 Task: Add publication URL "www.goldenquillpress.com".
Action: Mouse moved to (841, 88)
Screenshot: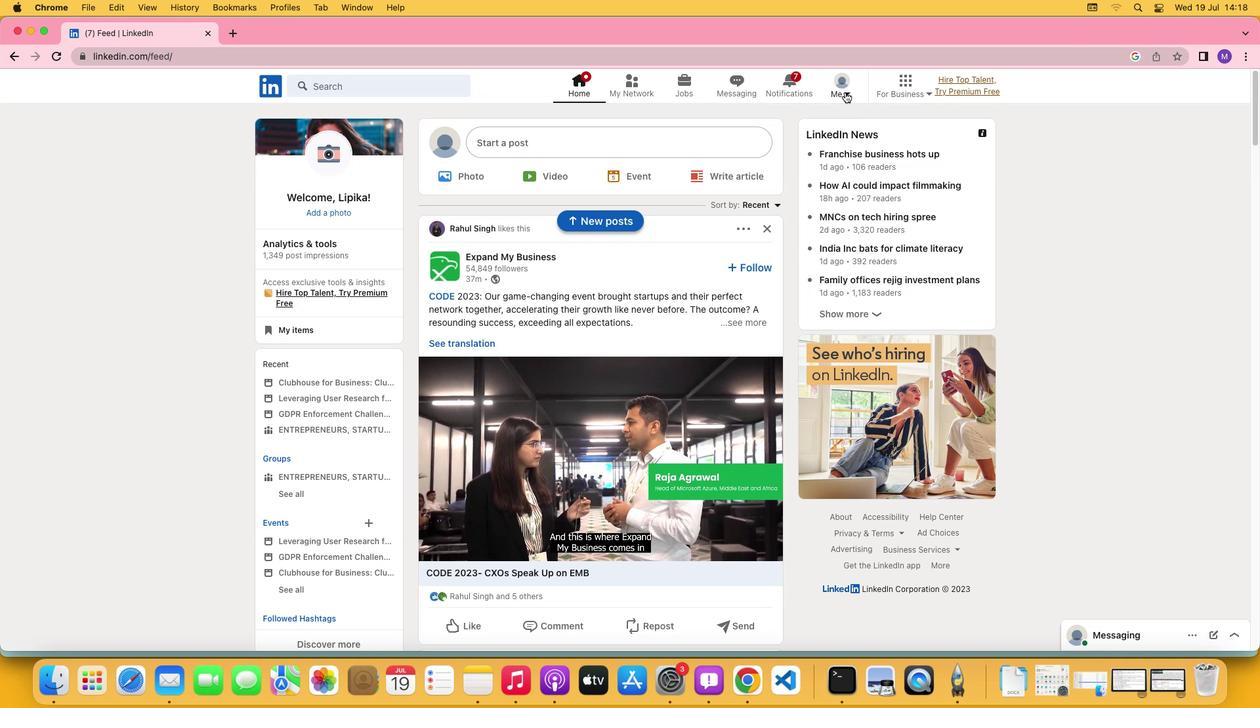 
Action: Mouse pressed left at (841, 88)
Screenshot: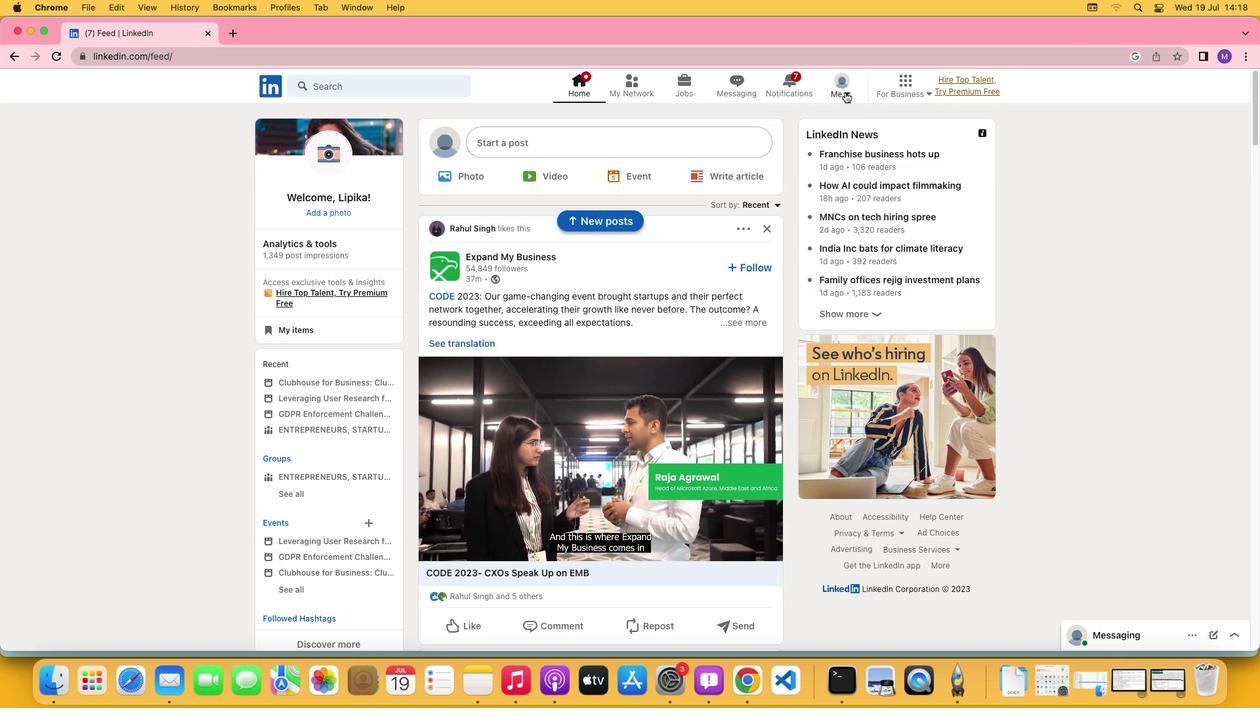 
Action: Mouse moved to (845, 92)
Screenshot: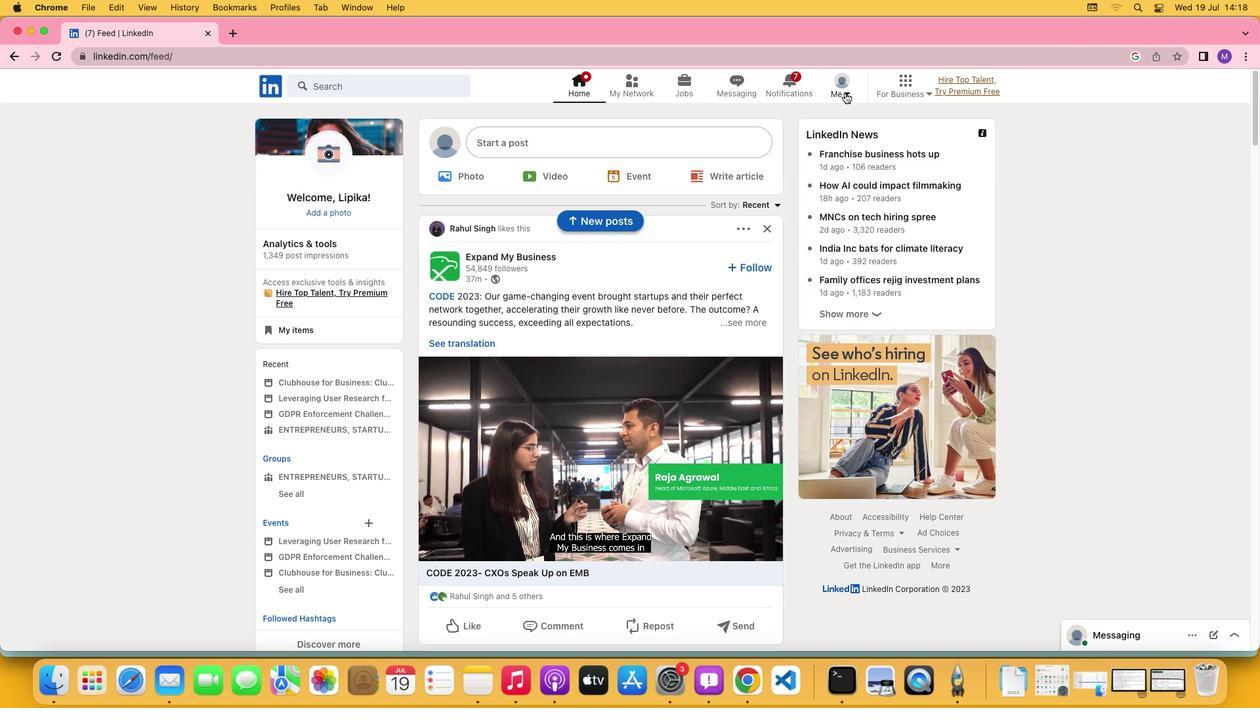 
Action: Mouse pressed left at (845, 92)
Screenshot: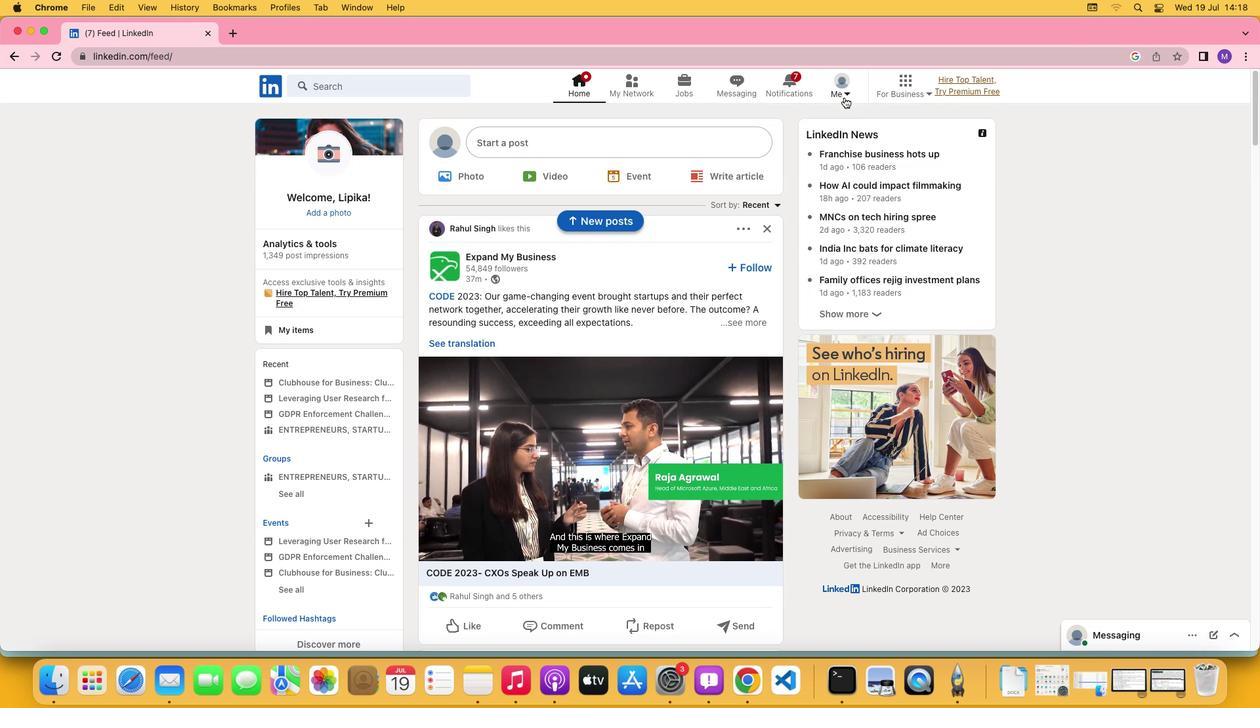 
Action: Mouse moved to (830, 159)
Screenshot: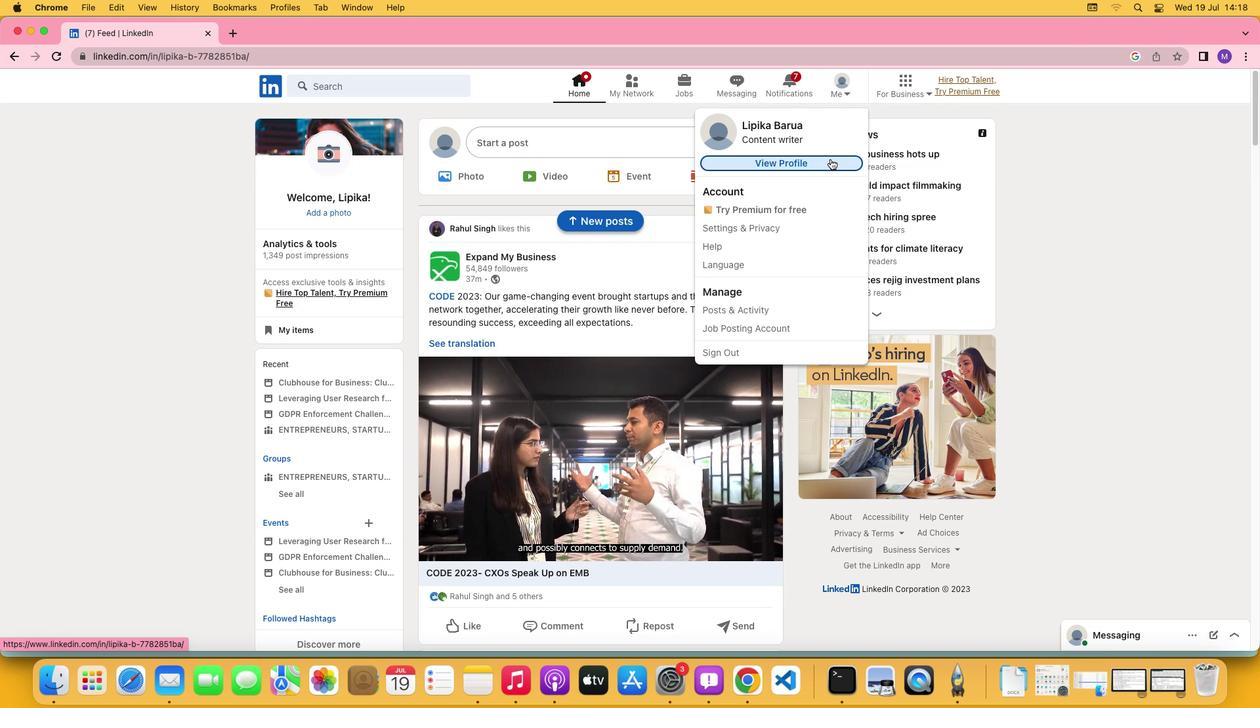 
Action: Mouse pressed left at (830, 159)
Screenshot: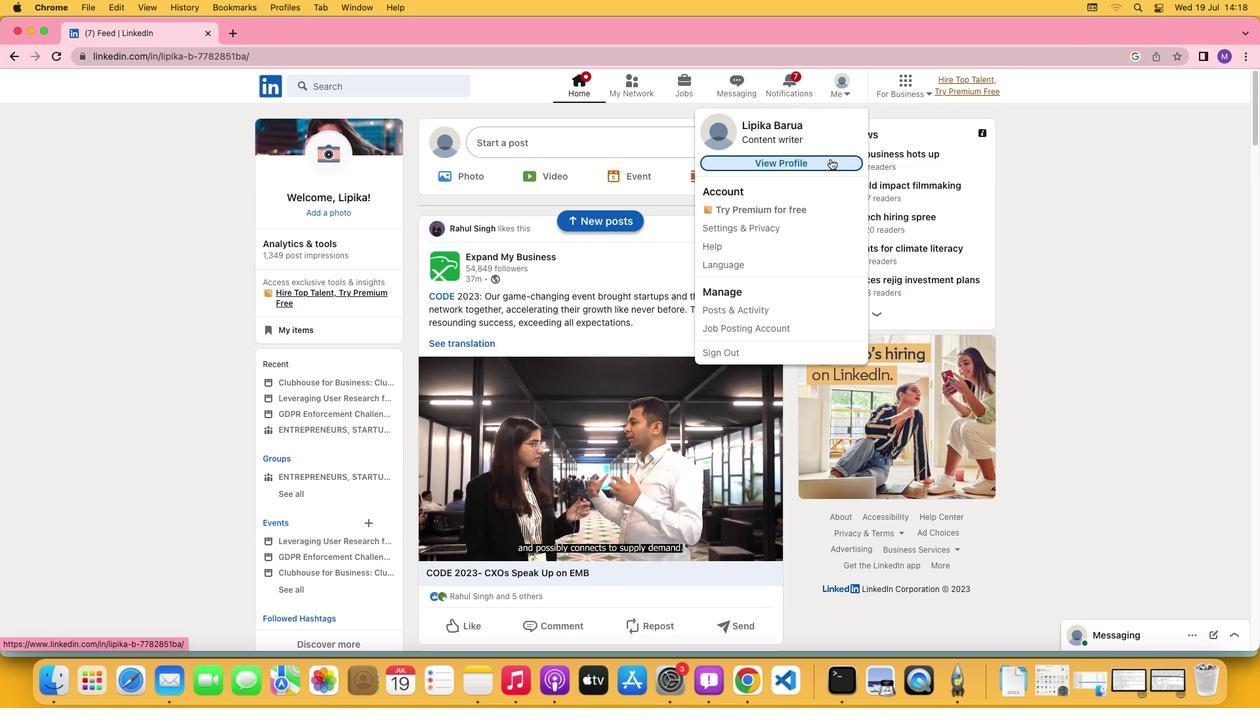 
Action: Mouse moved to (432, 424)
Screenshot: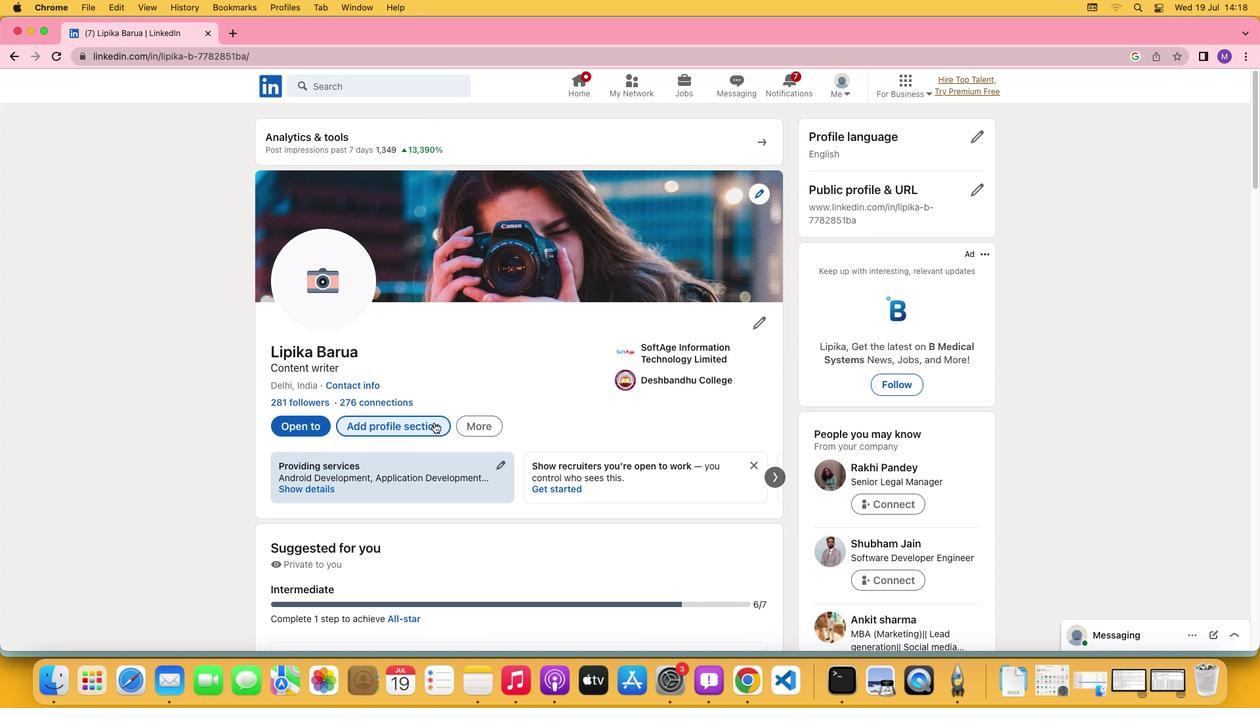 
Action: Mouse pressed left at (432, 424)
Screenshot: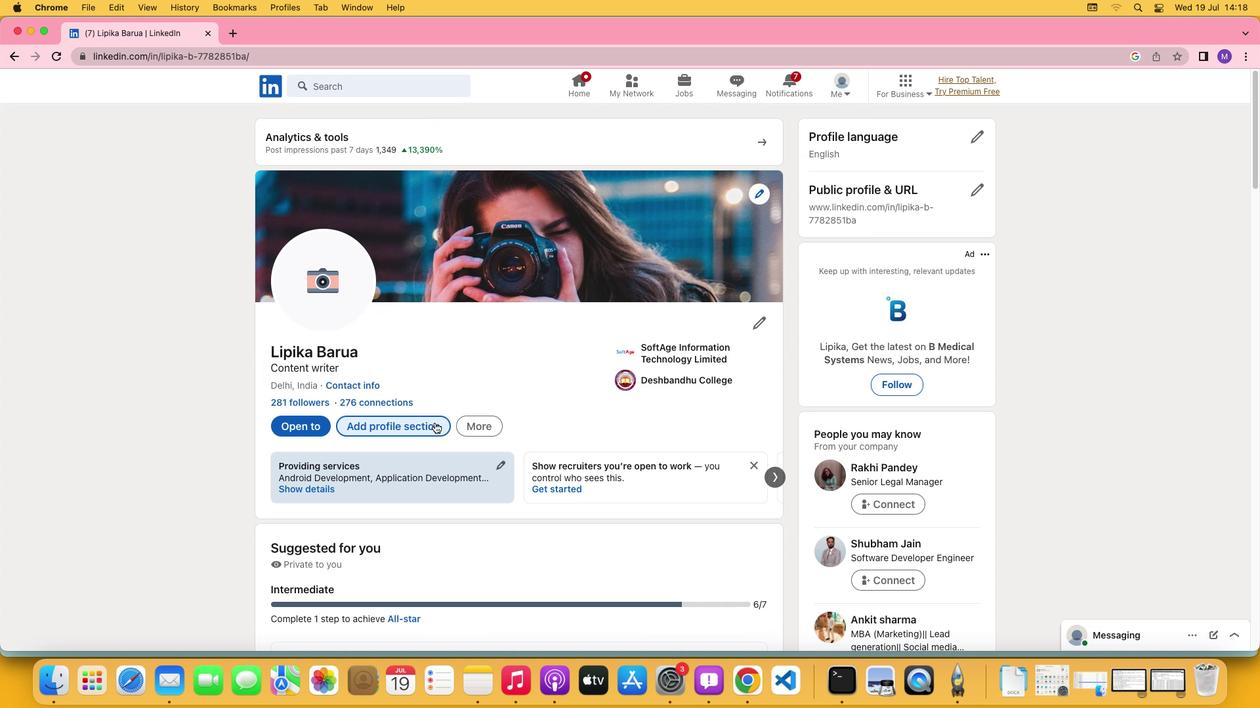 
Action: Mouse moved to (517, 393)
Screenshot: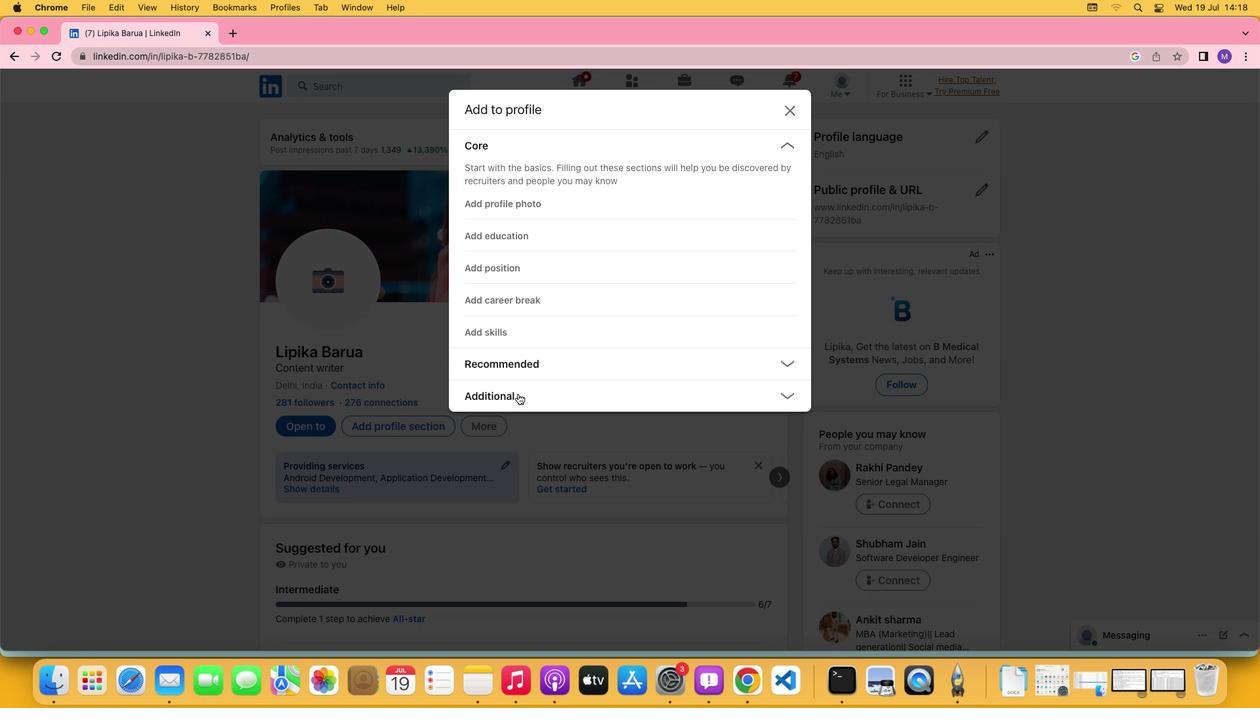 
Action: Mouse pressed left at (517, 393)
Screenshot: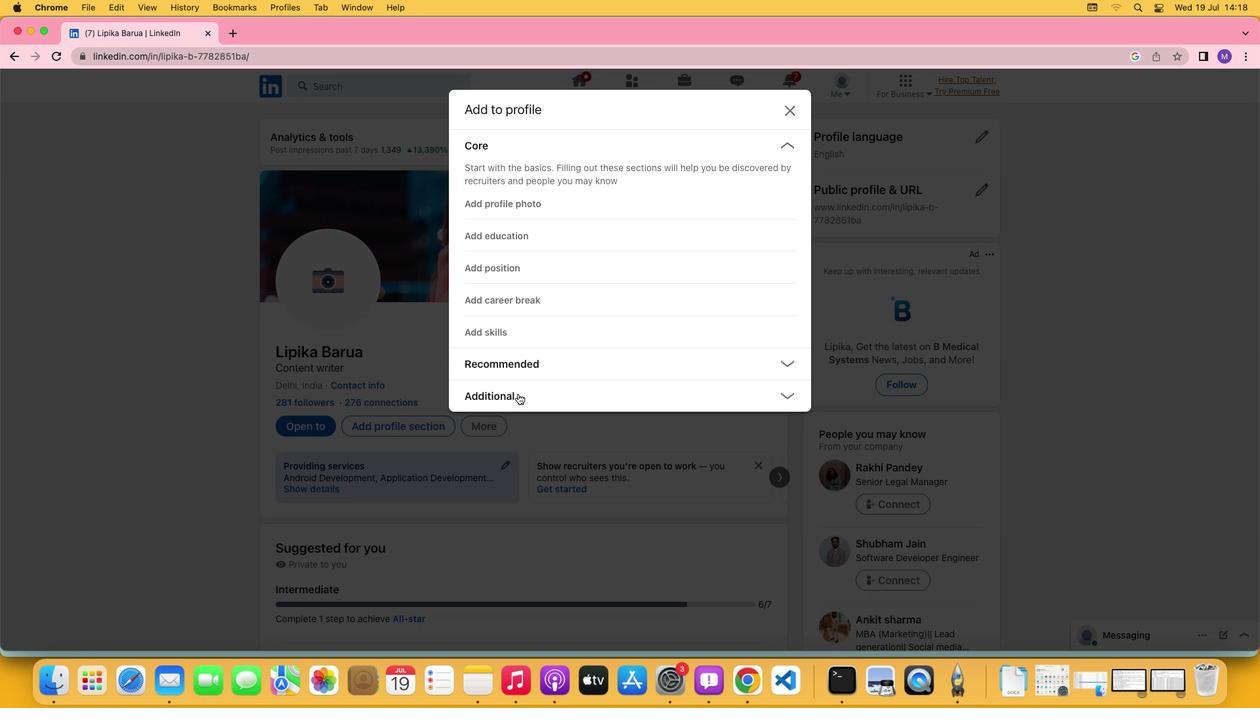 
Action: Mouse moved to (532, 297)
Screenshot: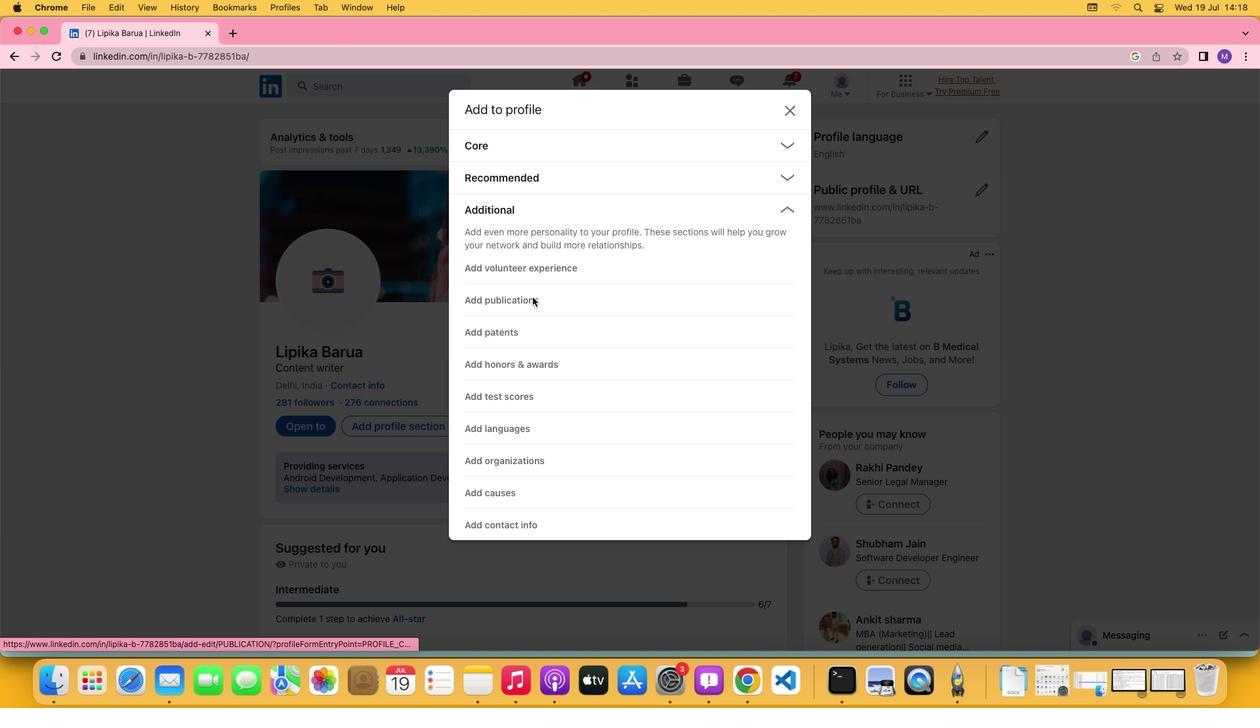 
Action: Mouse pressed left at (532, 297)
Screenshot: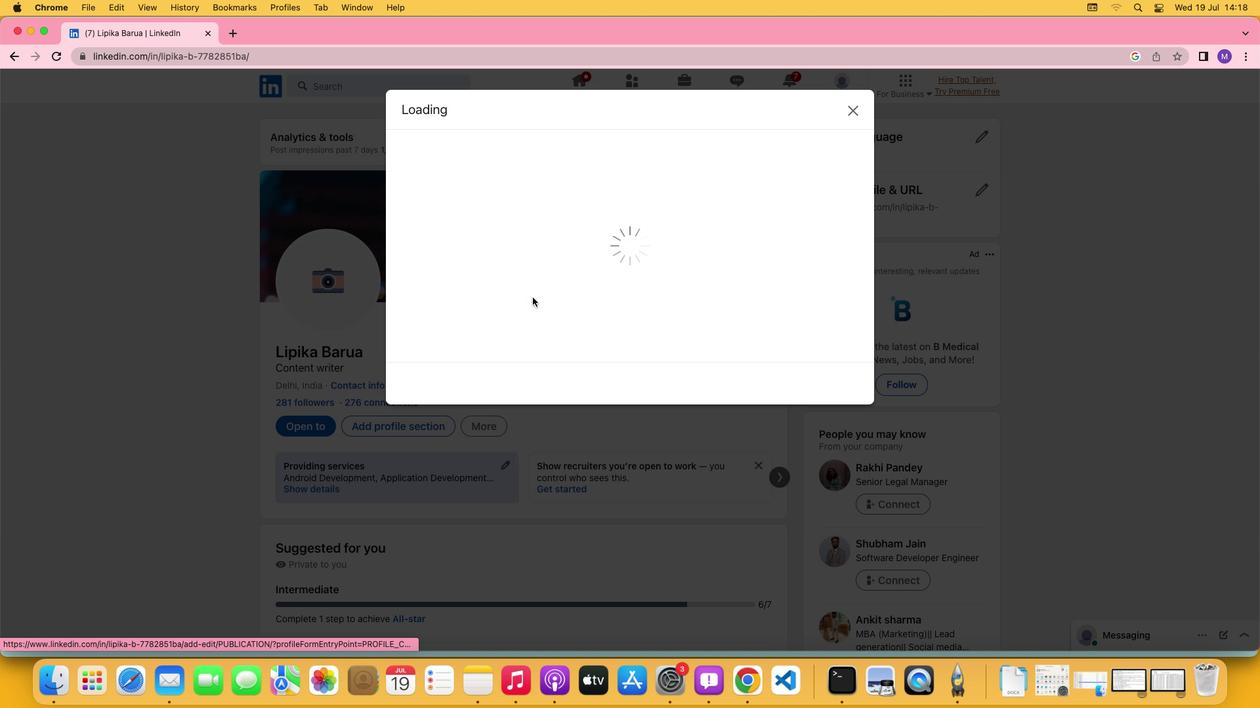 
Action: Mouse moved to (497, 415)
Screenshot: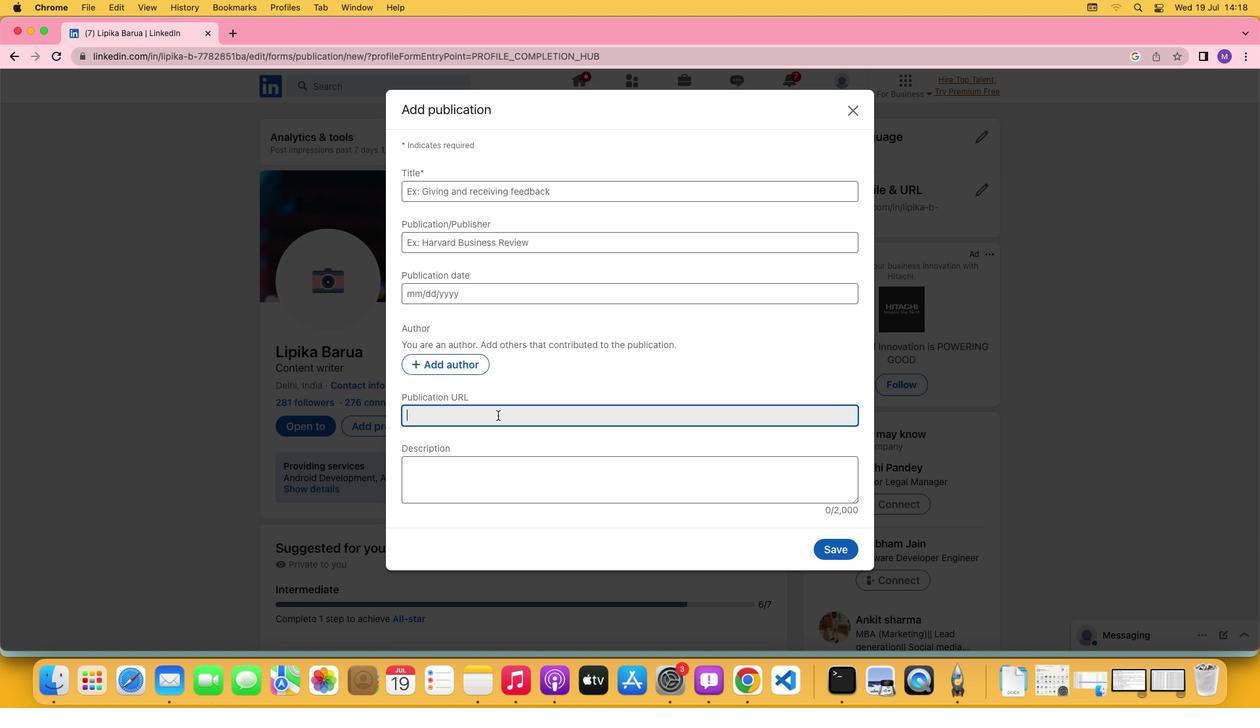
Action: Mouse pressed left at (497, 415)
Screenshot: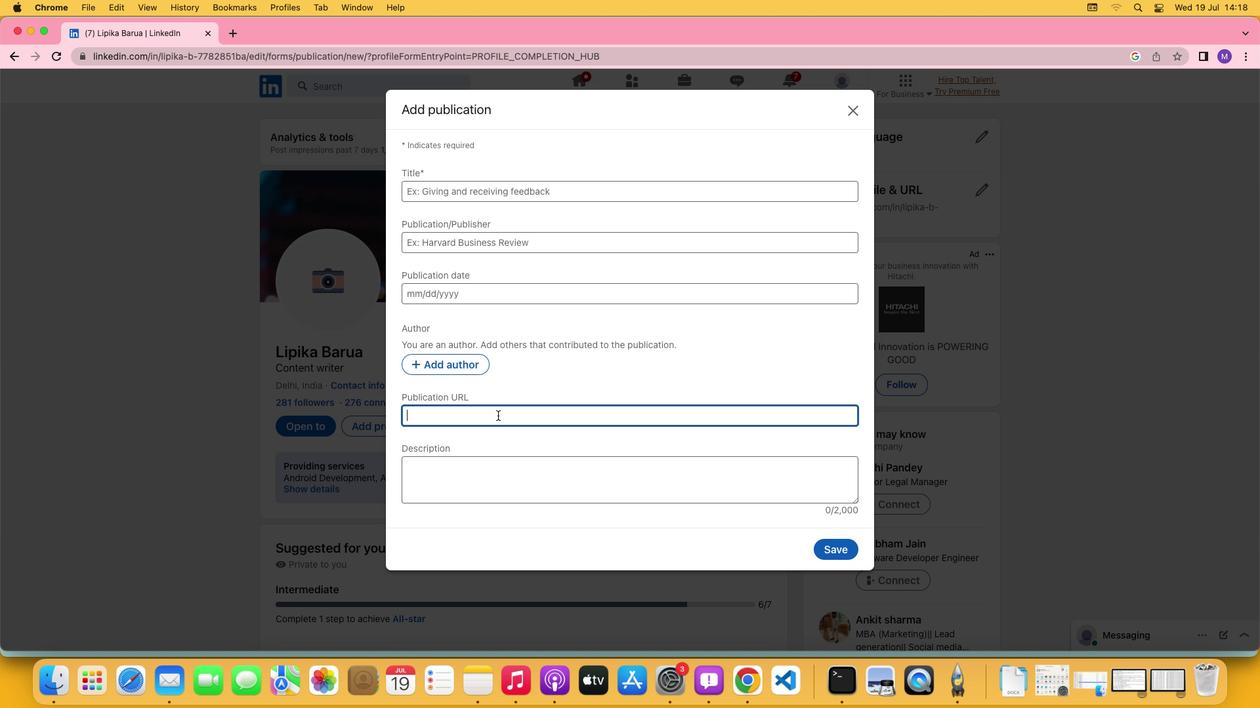 
Action: Key pressed Key.cmd'v'
Screenshot: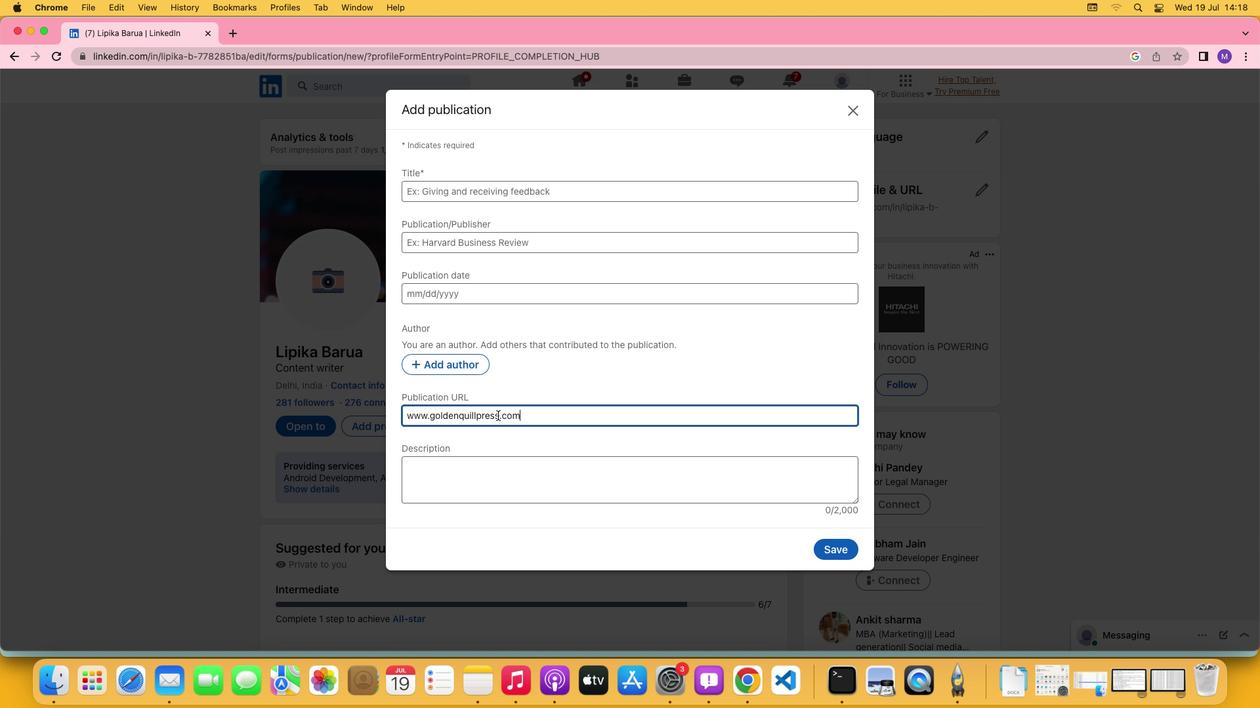 
Action: Mouse moved to (549, 437)
Screenshot: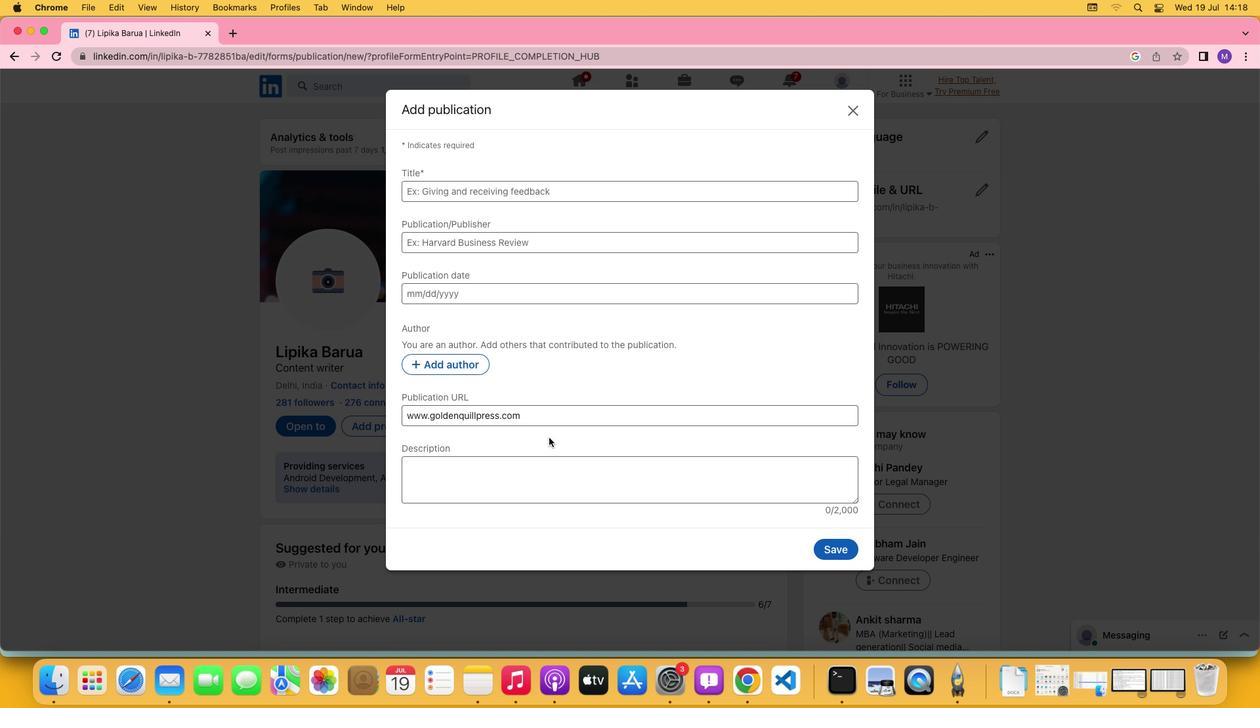 
Action: Mouse pressed left at (549, 437)
Screenshot: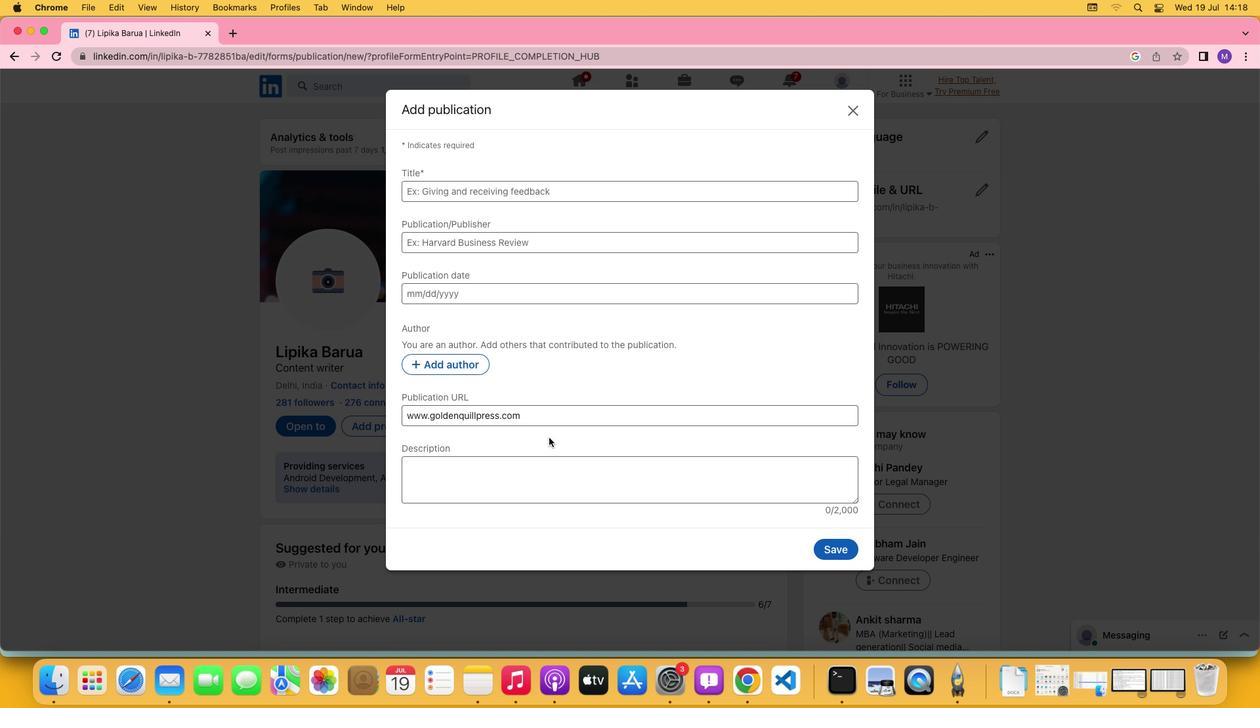 
